 Task: In the  document Aurora ,change text color to 'Dark Purple' Insert the shape mentioned shape on right side of the text 'Curved Up Arrow'. Change color of the shape to  RedChange shape height to  1.2
Action: Mouse moved to (227, 156)
Screenshot: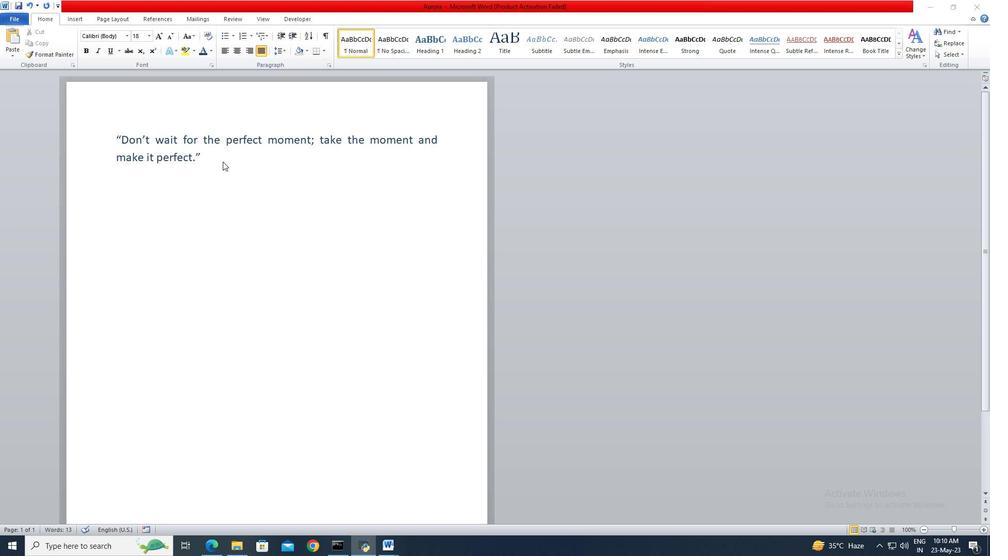 
Action: Mouse pressed left at (227, 156)
Screenshot: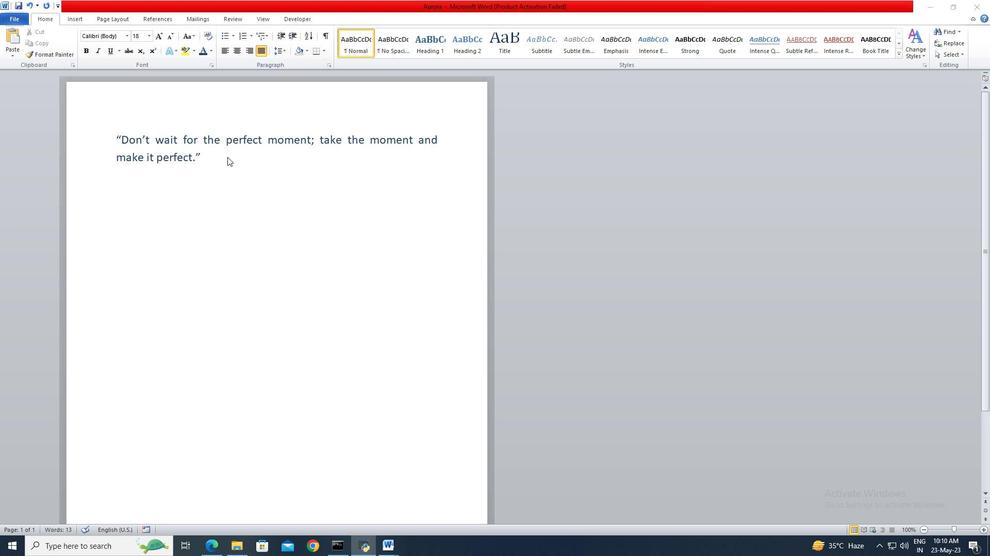 
Action: Mouse moved to (126, 140)
Screenshot: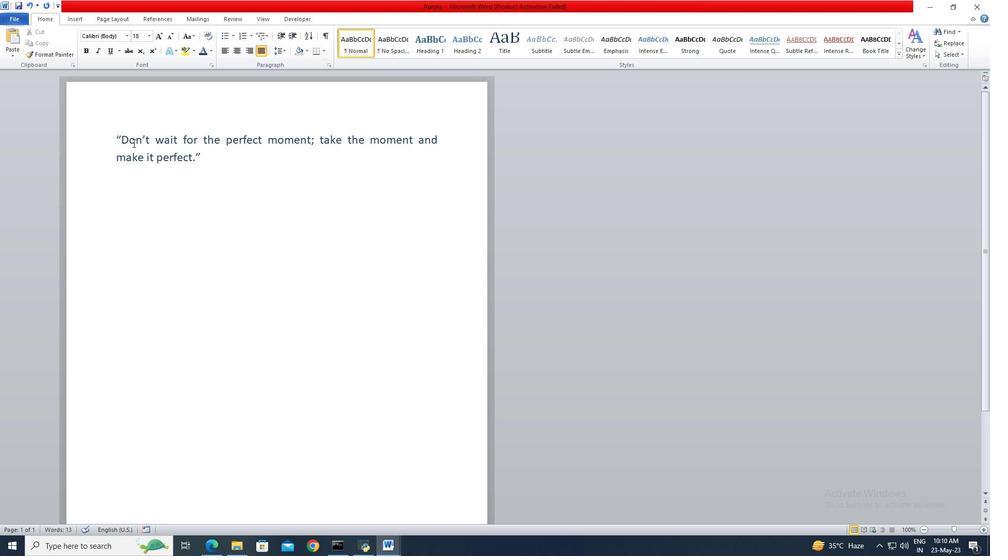 
Action: Key pressed <Key.shift>
Screenshot: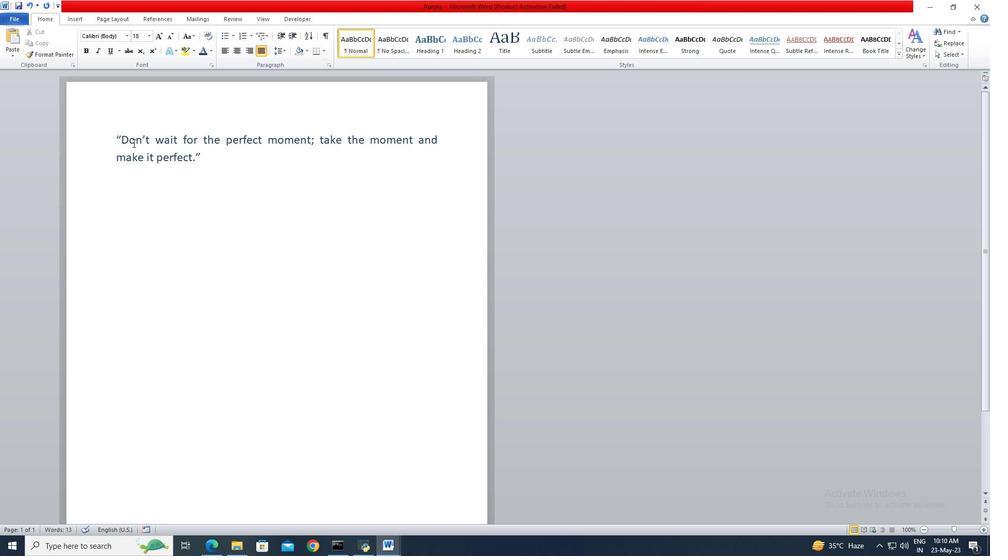 
Action: Mouse moved to (113, 135)
Screenshot: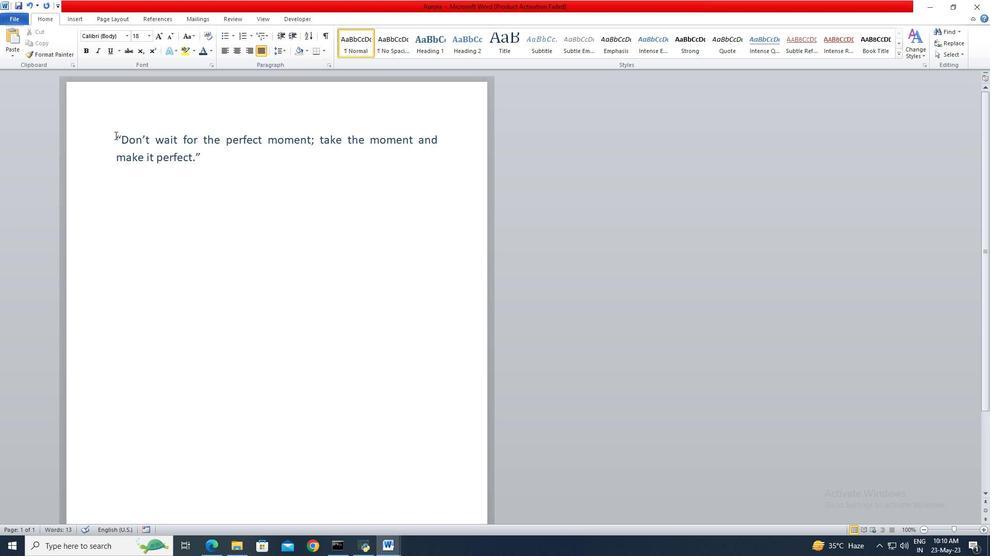 
Action: Key pressed <Key.shift>
Screenshot: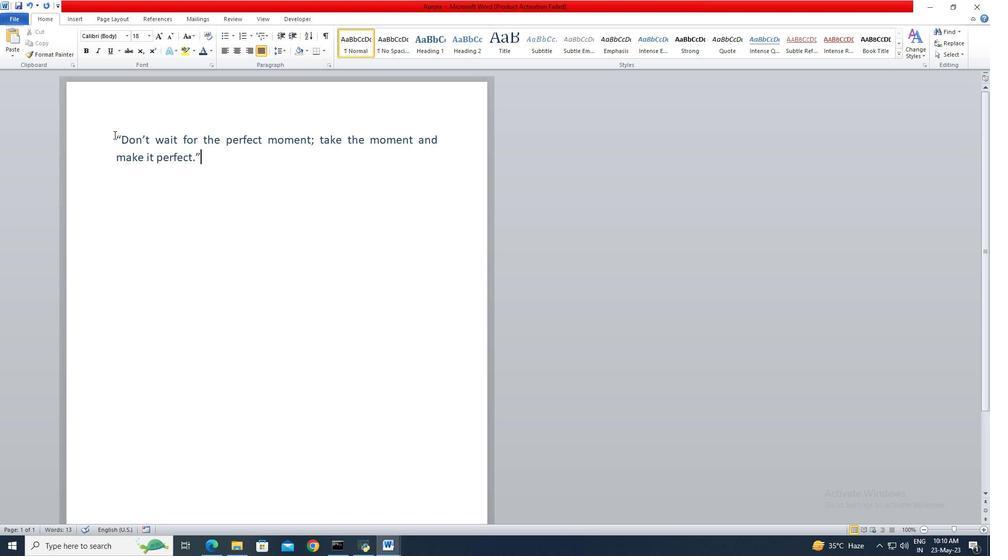
Action: Mouse pressed left at (113, 135)
Screenshot: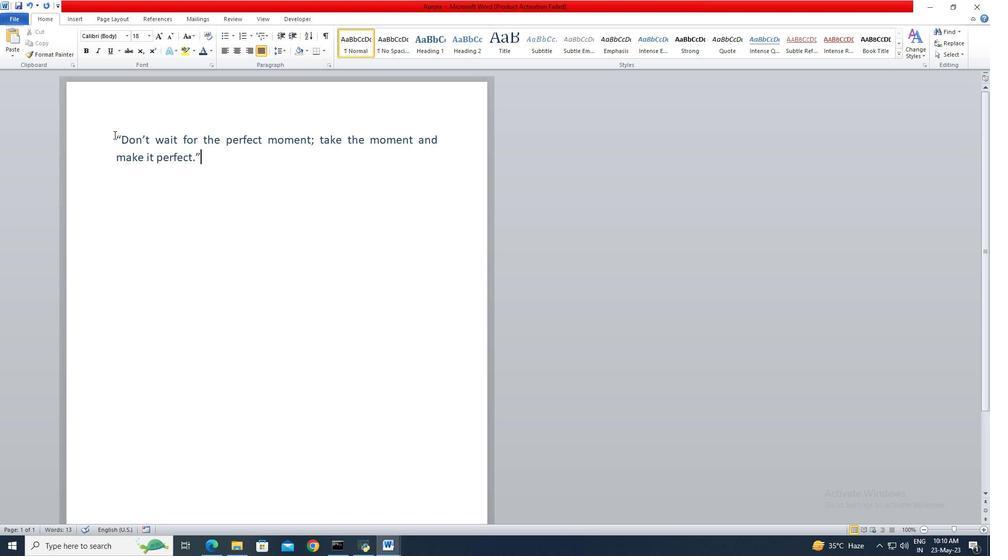 
Action: Key pressed <Key.shift><Key.shift><Key.shift><Key.shift><Key.shift><Key.shift><Key.shift>
Screenshot: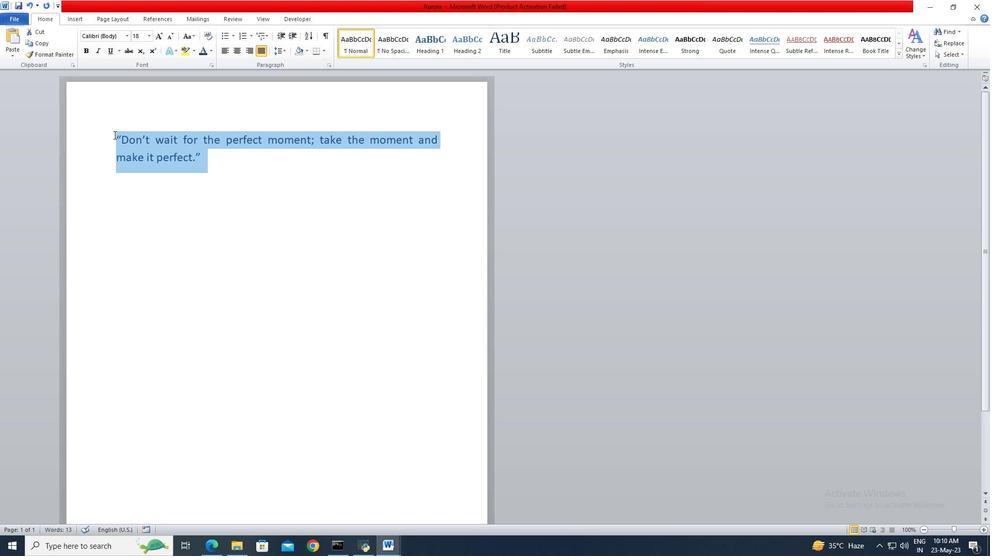 
Action: Mouse moved to (214, 51)
Screenshot: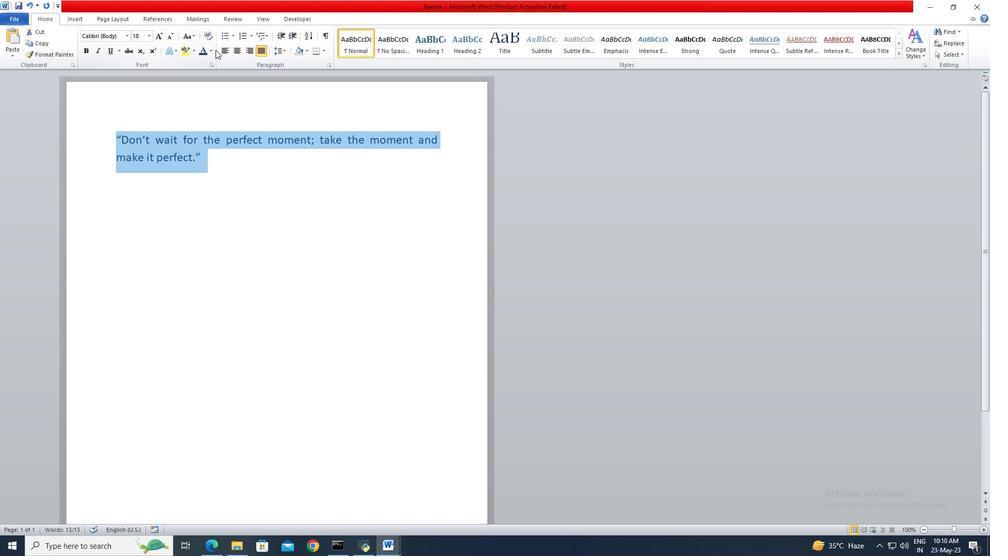 
Action: Mouse pressed left at (214, 51)
Screenshot: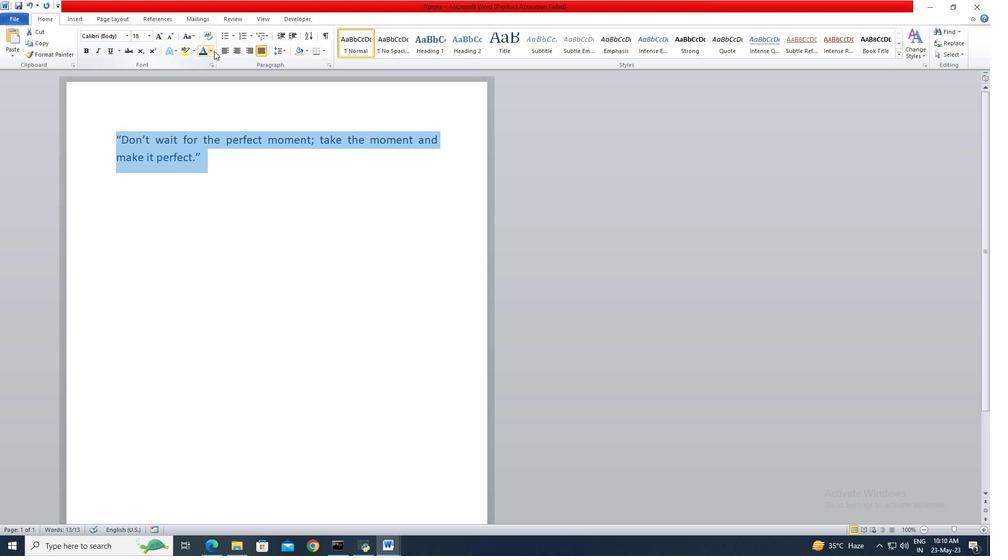 
Action: Mouse moved to (265, 119)
Screenshot: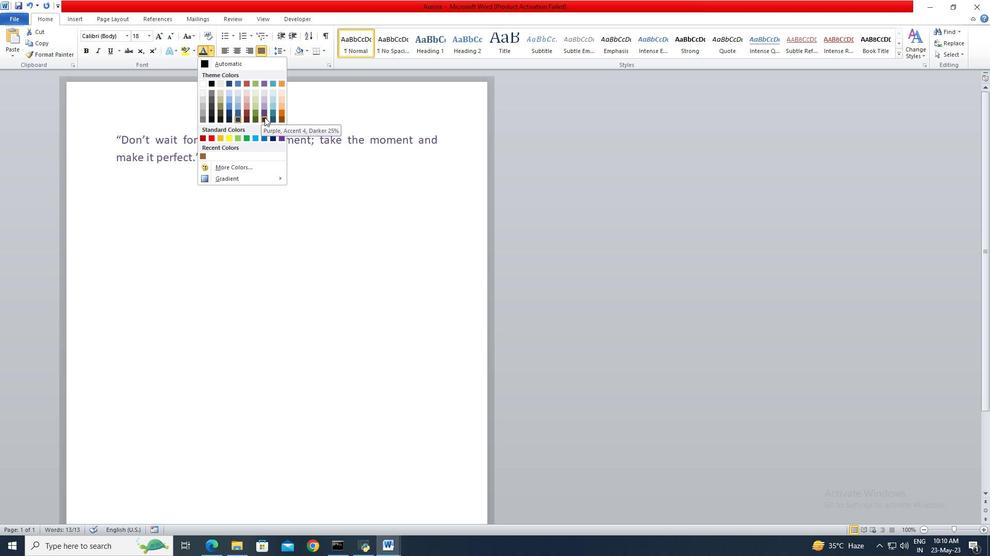 
Action: Mouse pressed left at (265, 119)
Screenshot: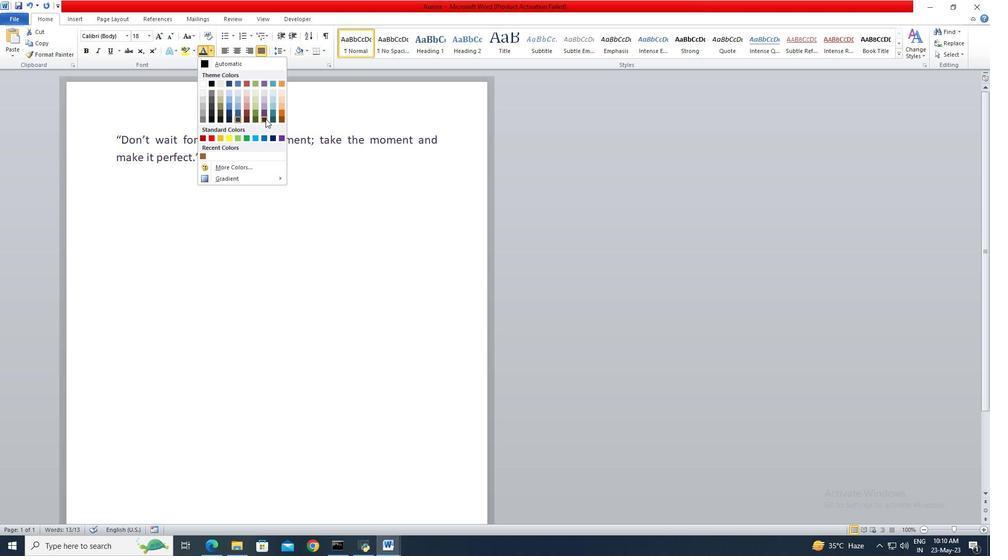 
Action: Mouse moved to (262, 164)
Screenshot: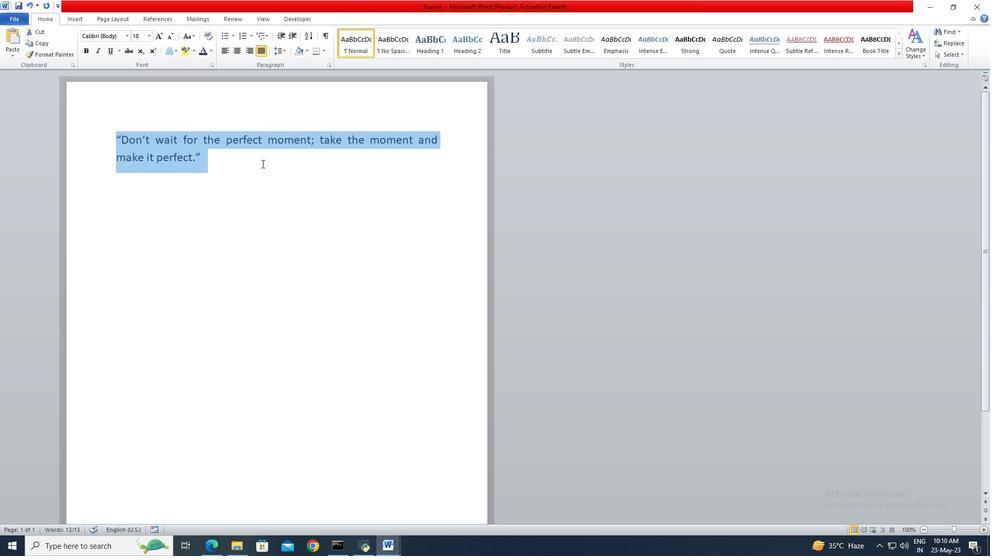 
Action: Mouse pressed left at (262, 164)
Screenshot: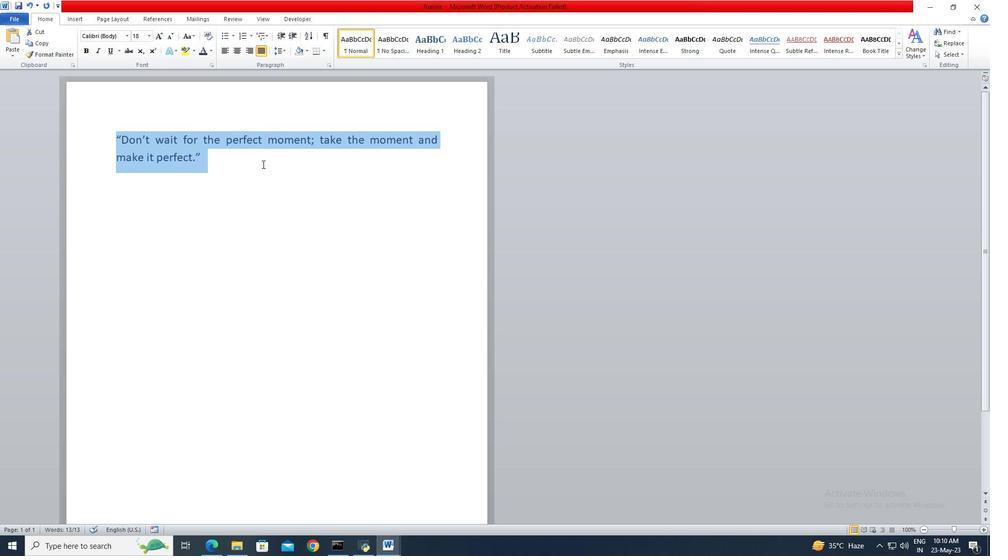 
Action: Mouse moved to (79, 21)
Screenshot: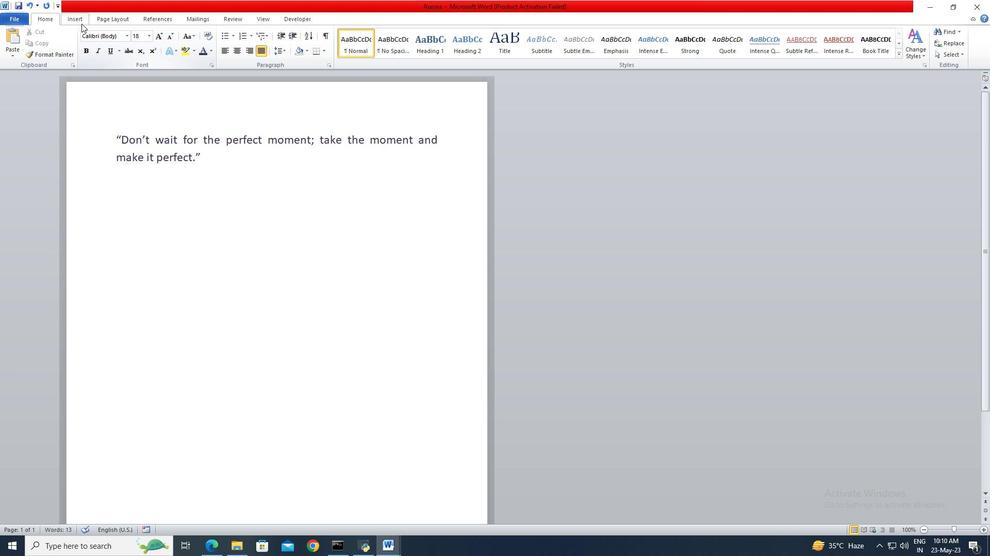 
Action: Mouse pressed left at (79, 21)
Screenshot: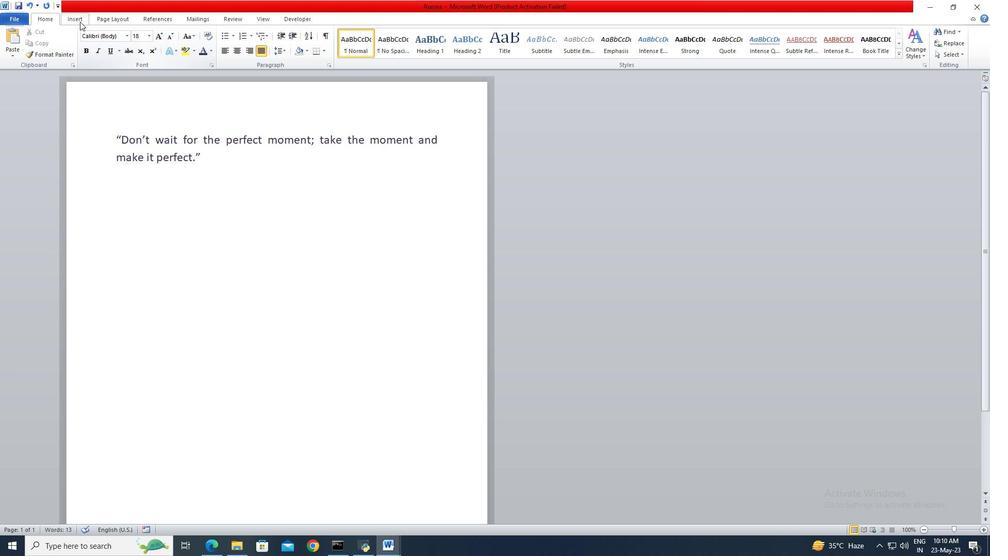 
Action: Mouse moved to (148, 54)
Screenshot: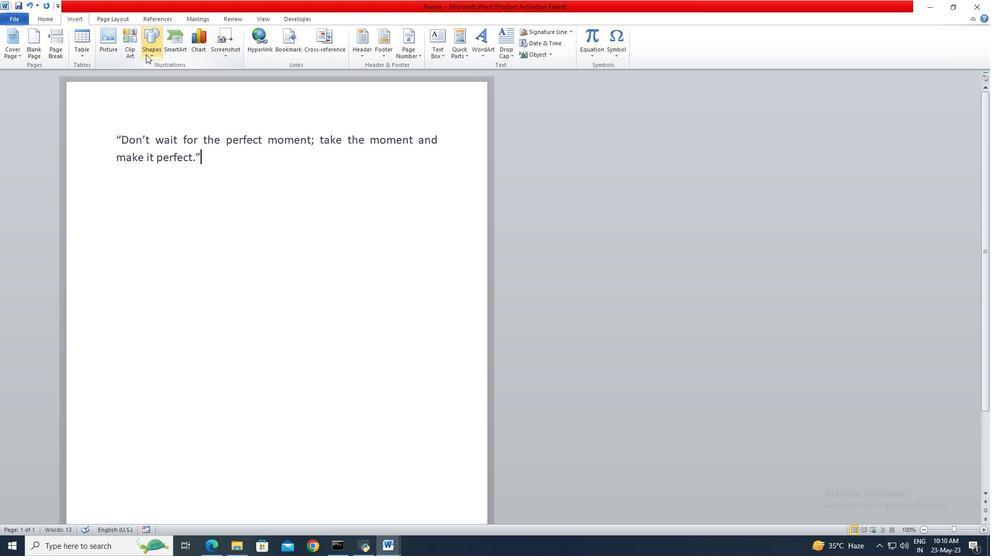 
Action: Mouse pressed left at (148, 54)
Screenshot: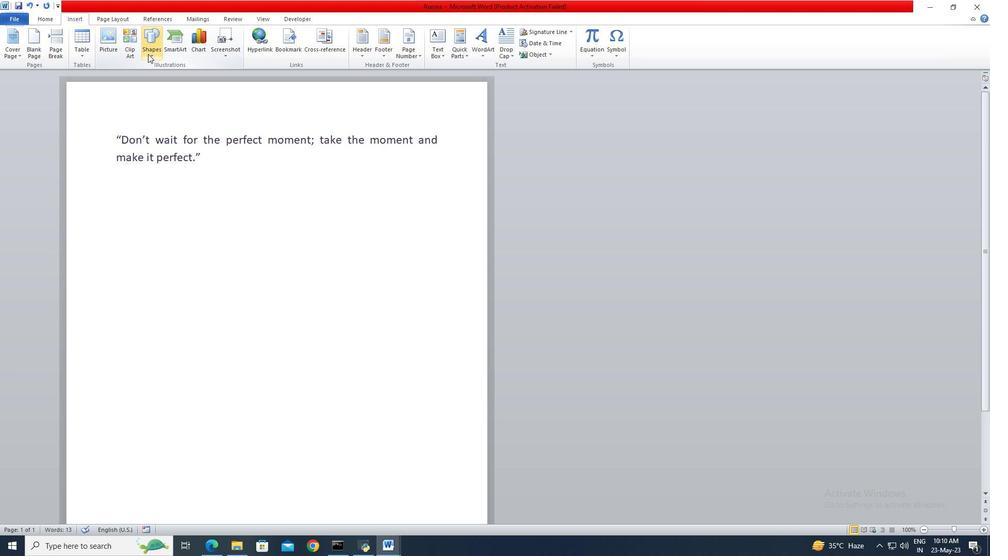 
Action: Mouse moved to (168, 207)
Screenshot: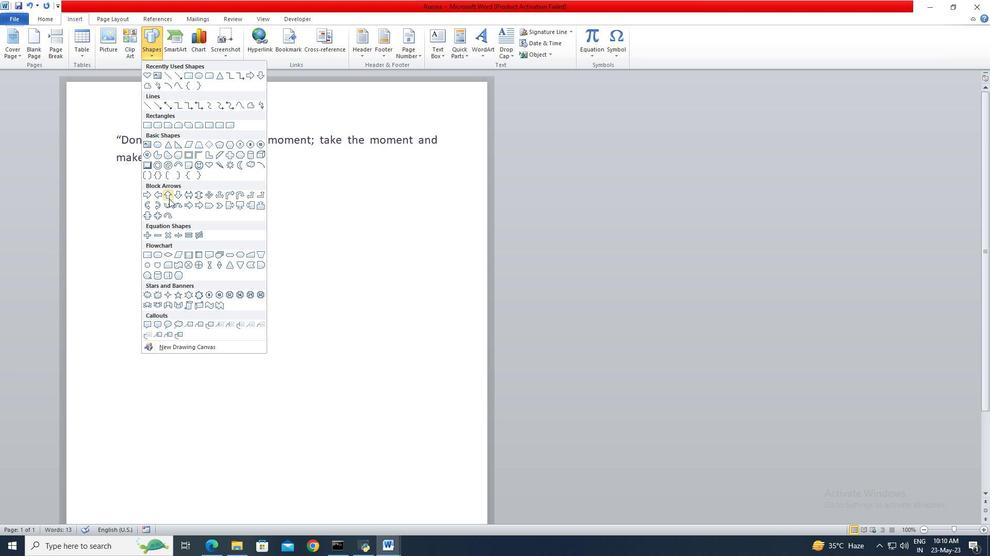 
Action: Mouse pressed left at (168, 207)
Screenshot: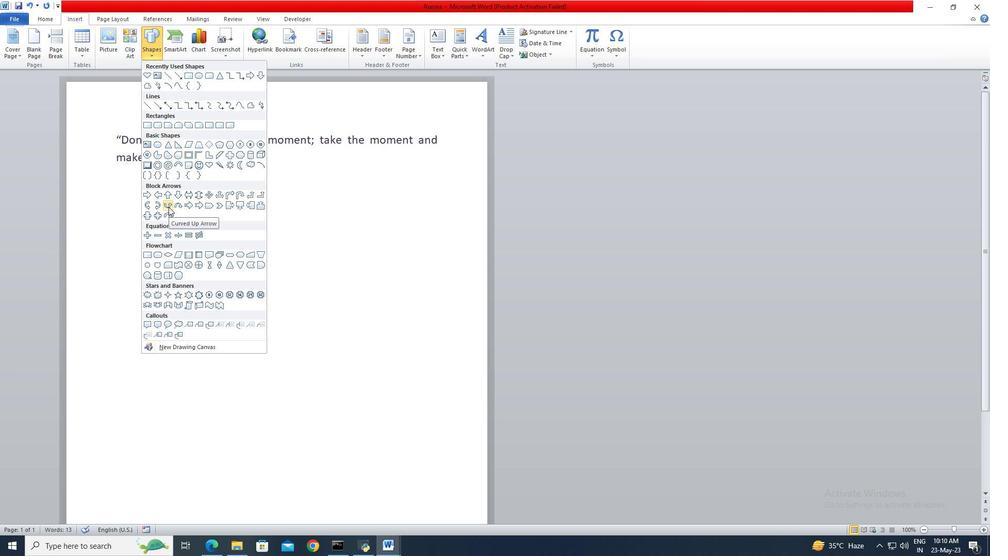 
Action: Mouse moved to (242, 158)
Screenshot: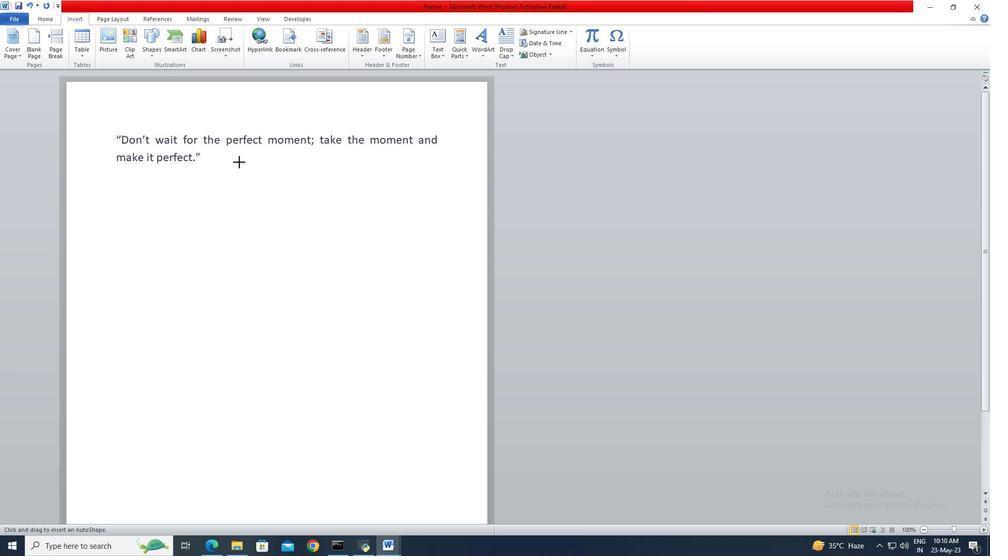 
Action: Mouse pressed left at (242, 158)
Screenshot: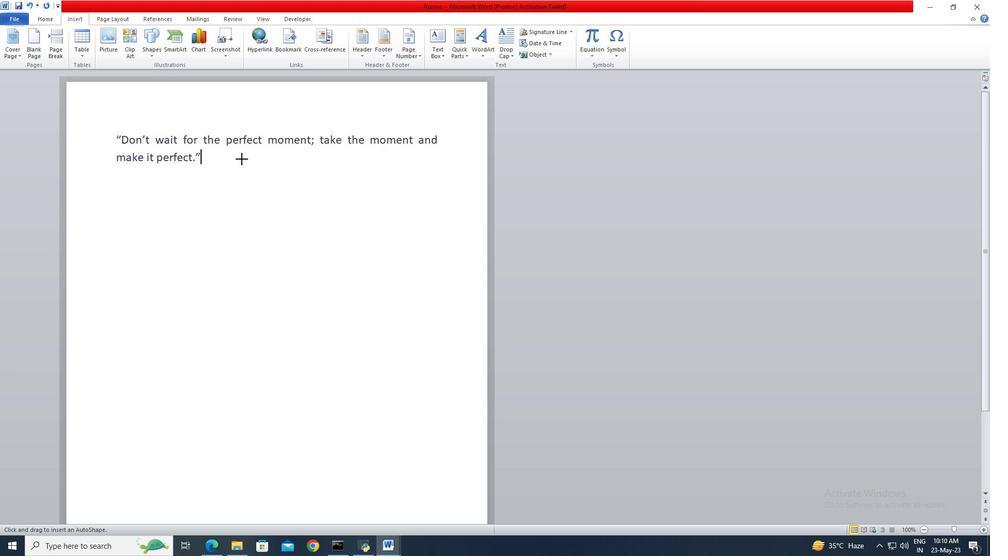 
Action: Mouse moved to (384, 33)
Screenshot: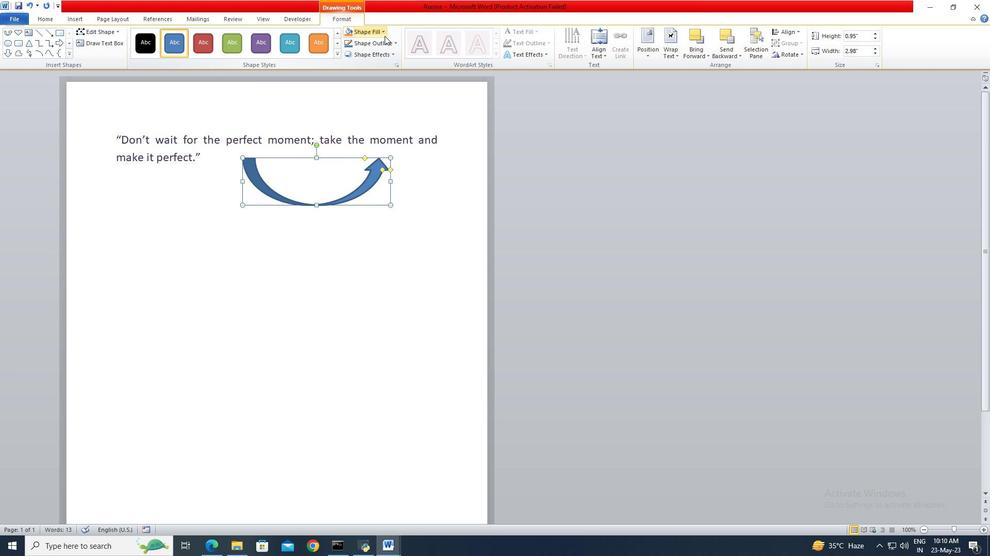 
Action: Mouse pressed left at (384, 33)
Screenshot: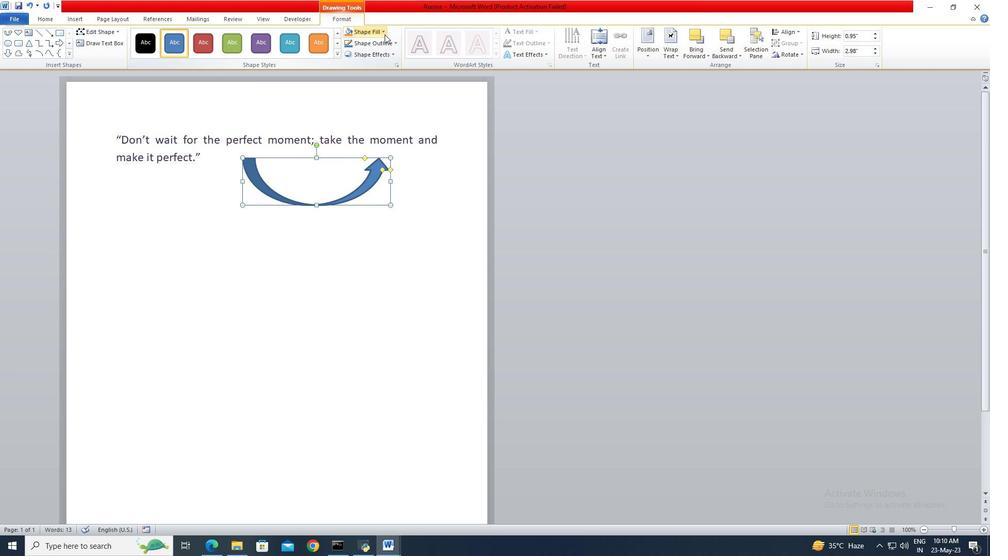 
Action: Mouse moved to (356, 107)
Screenshot: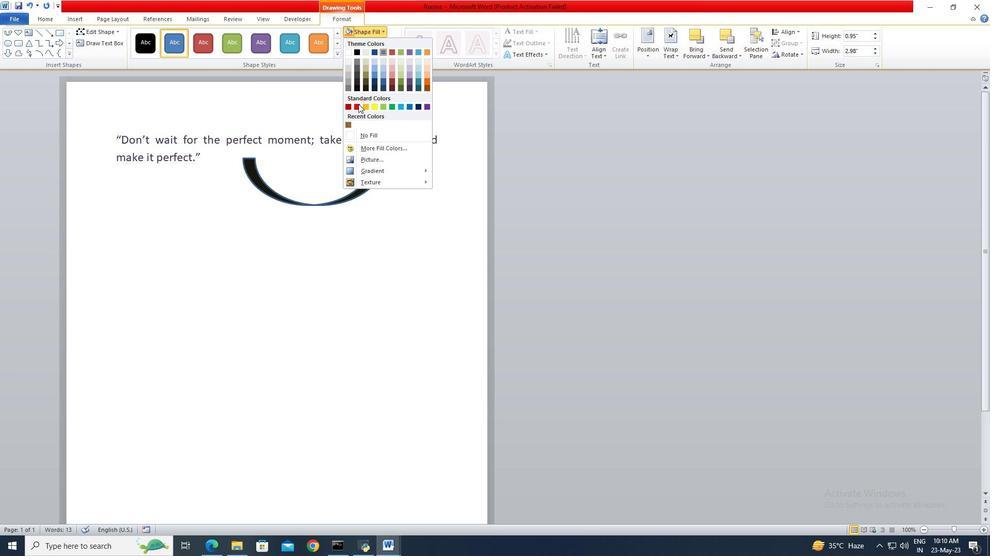 
Action: Mouse pressed left at (356, 107)
Screenshot: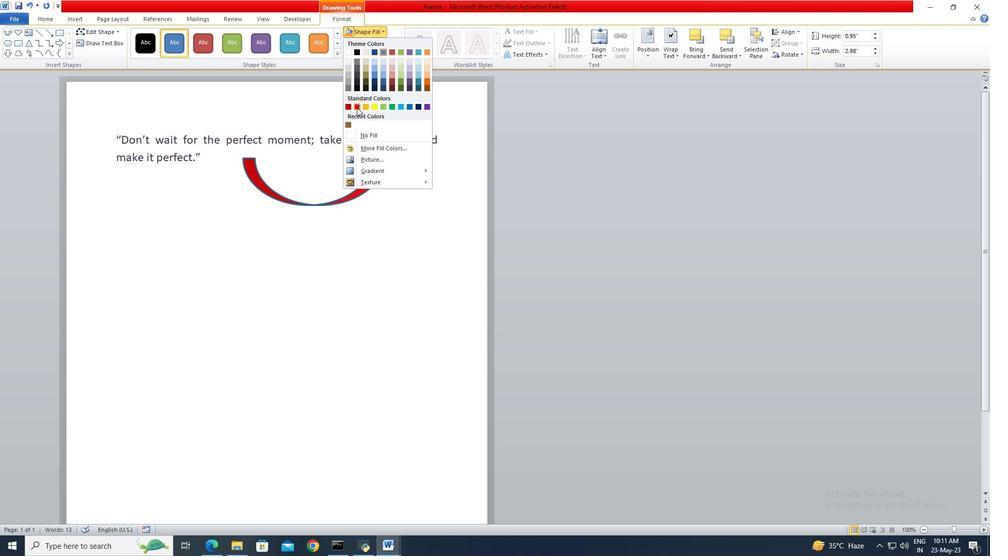 
Action: Mouse moved to (864, 40)
Screenshot: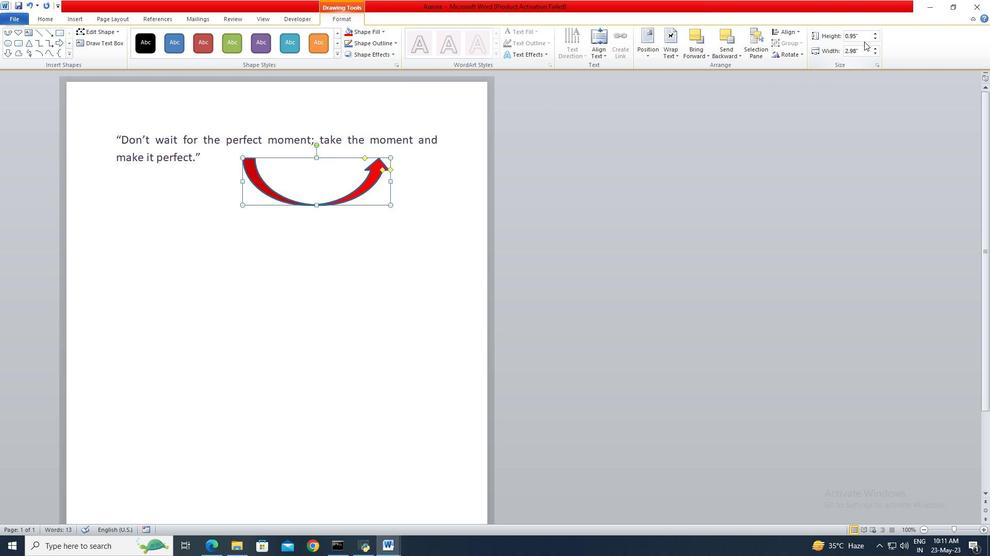 
Action: Mouse pressed left at (864, 40)
Screenshot: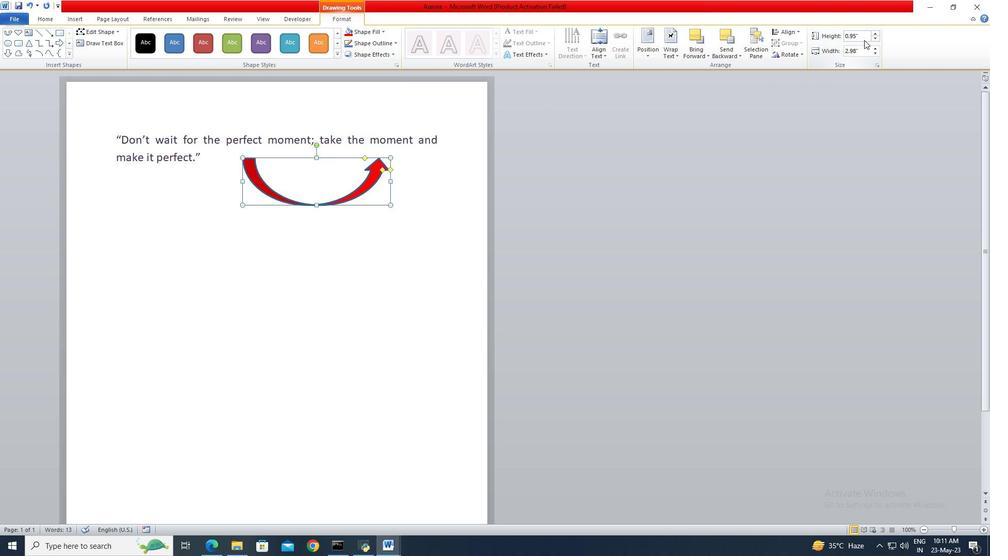 
Action: Mouse moved to (861, 35)
Screenshot: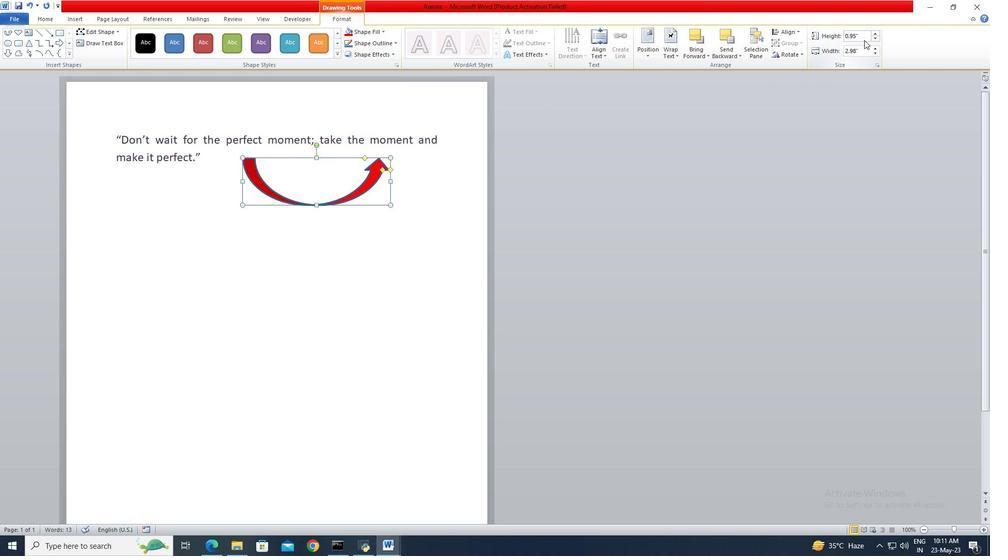 
Action: Mouse pressed left at (861, 35)
Screenshot: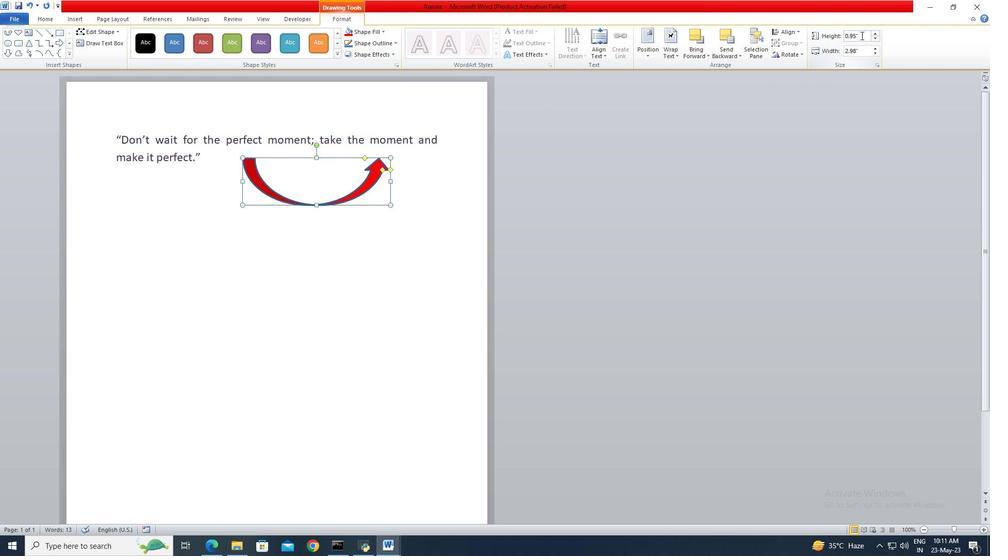 
Action: Key pressed 1.2<Key.enter>
Screenshot: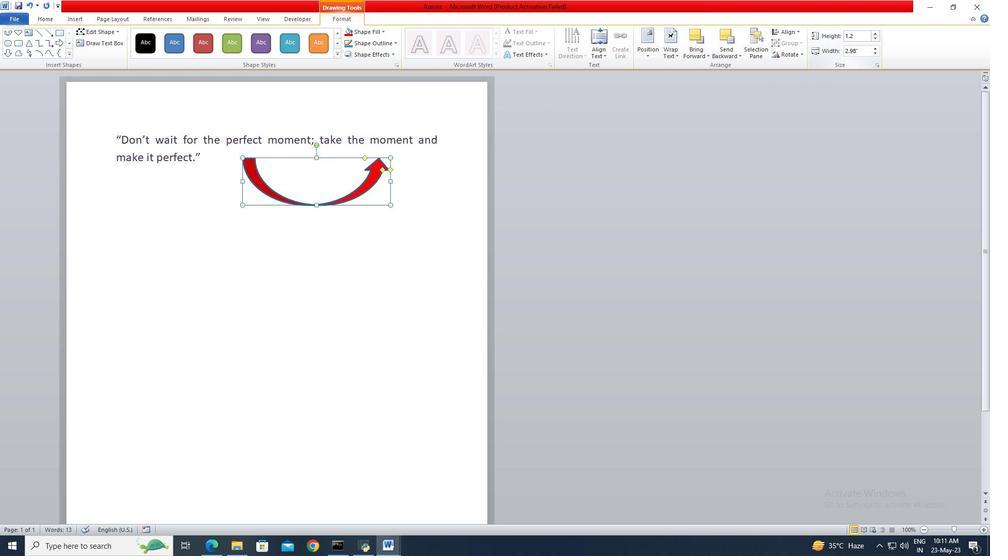 
